 Task: Create a section Feature Flurry and in the section, add a milestone Cloud Cost Management in the project AutoFlow
Action: Mouse moved to (196, 434)
Screenshot: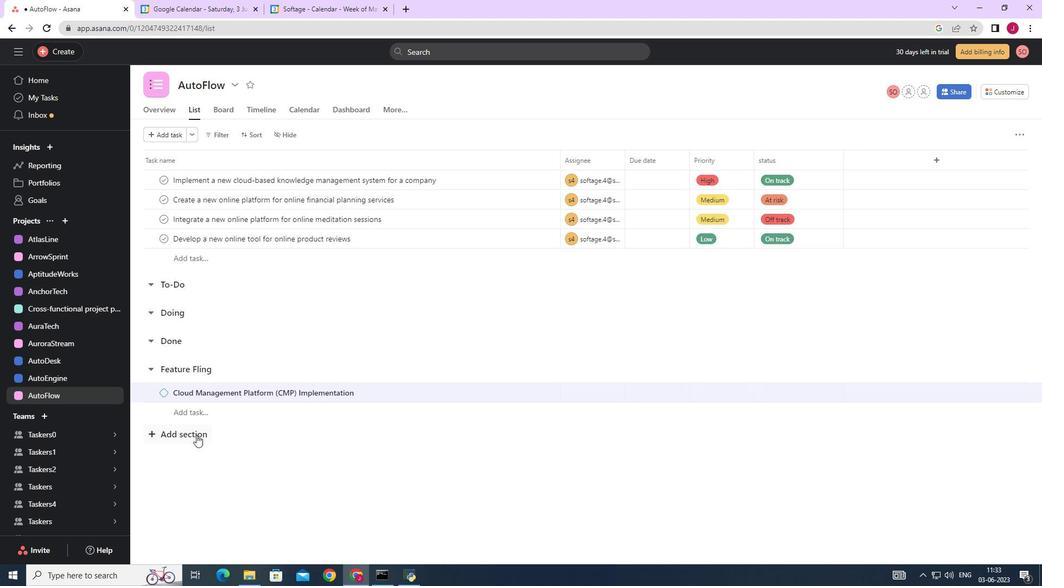 
Action: Mouse pressed left at (196, 434)
Screenshot: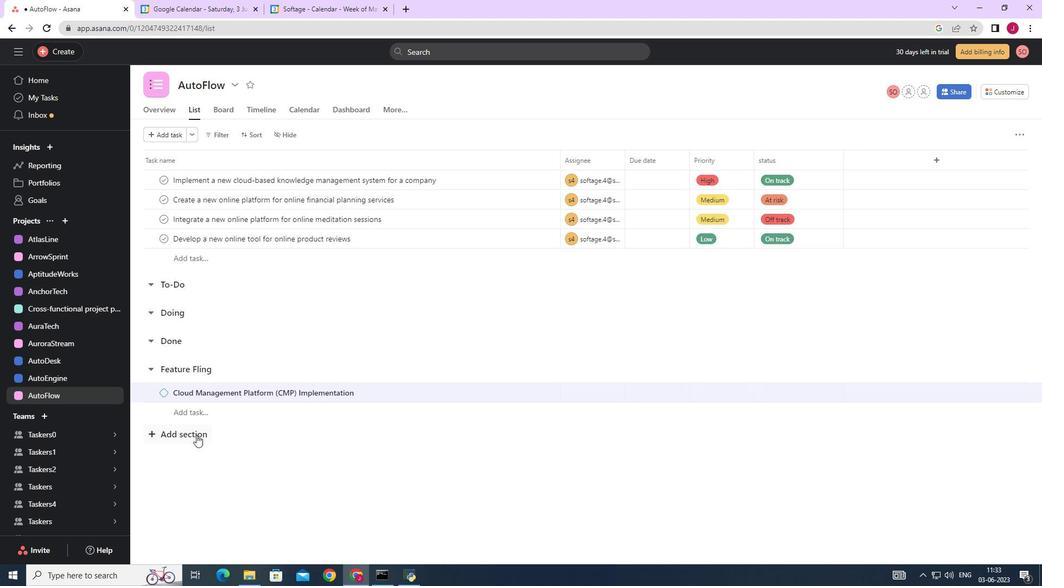 
Action: Key pressed <Key.caps_lock>F<Key.caps_lock>eature<Key.space><Key.caps_lock>F<Key.caps_lock>lurry<Key.space><Key.enter><Key.caps_lock>C<Key.caps_lock>loud<Key.space><Key.caps_lock>C<Key.caps_lock>ost<Key.space><Key.caps_lock>M<Key.caps_lock>anagement
Screenshot: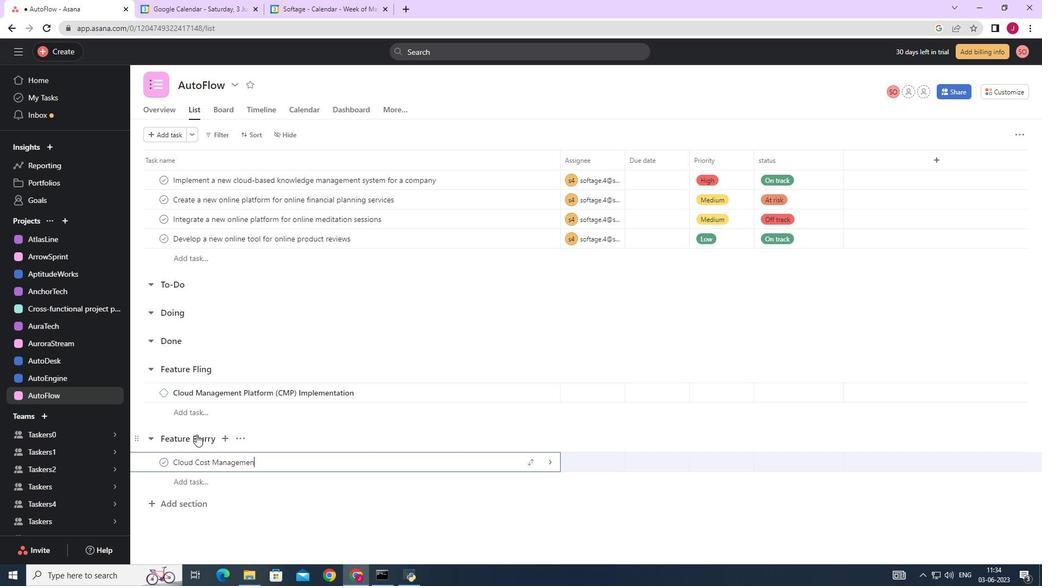 
Action: Mouse moved to (553, 459)
Screenshot: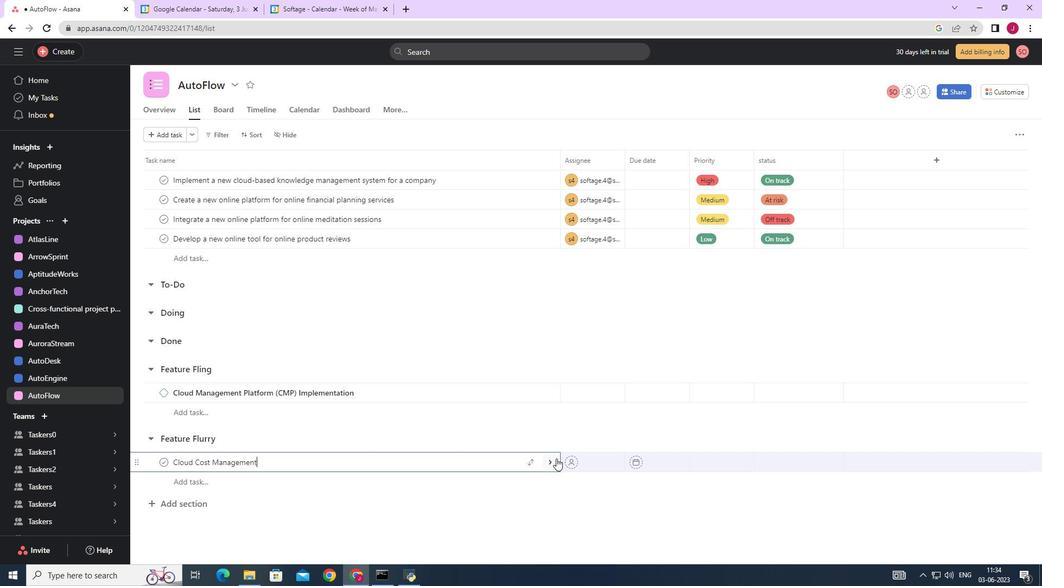 
Action: Mouse pressed left at (553, 459)
Screenshot: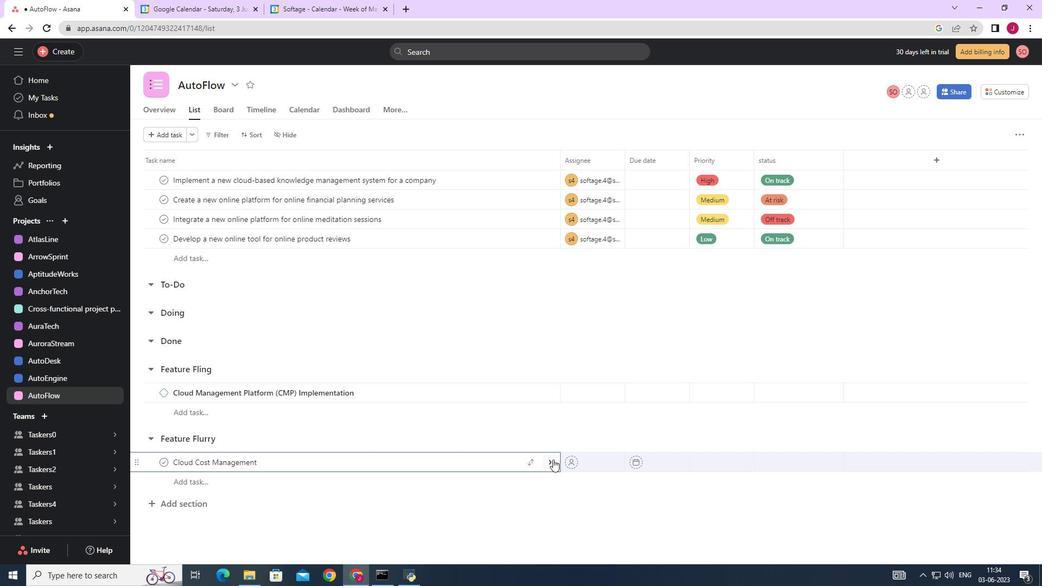 
Action: Mouse moved to (998, 139)
Screenshot: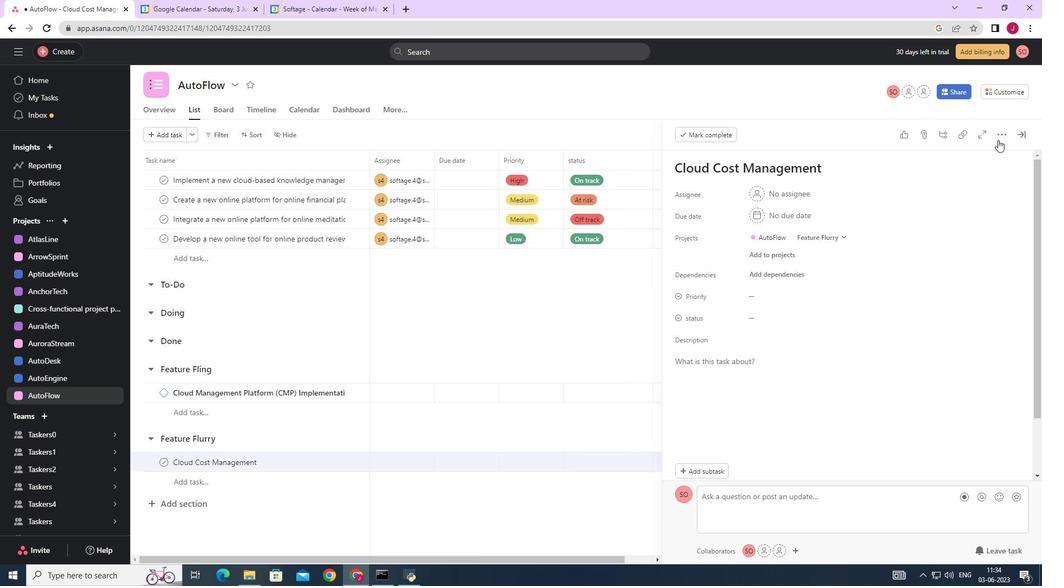 
Action: Mouse pressed left at (998, 139)
Screenshot: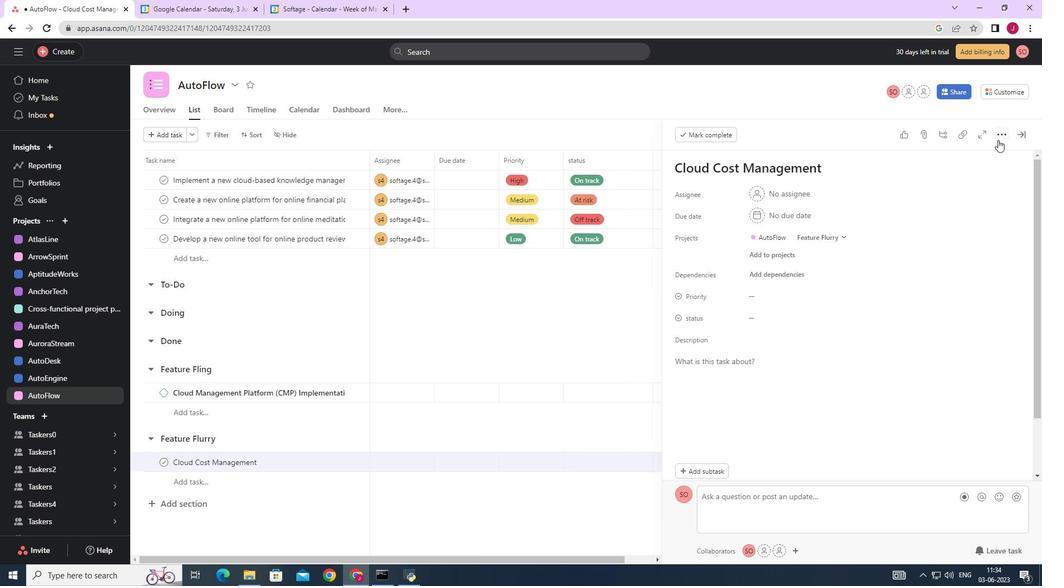 
Action: Mouse moved to (924, 174)
Screenshot: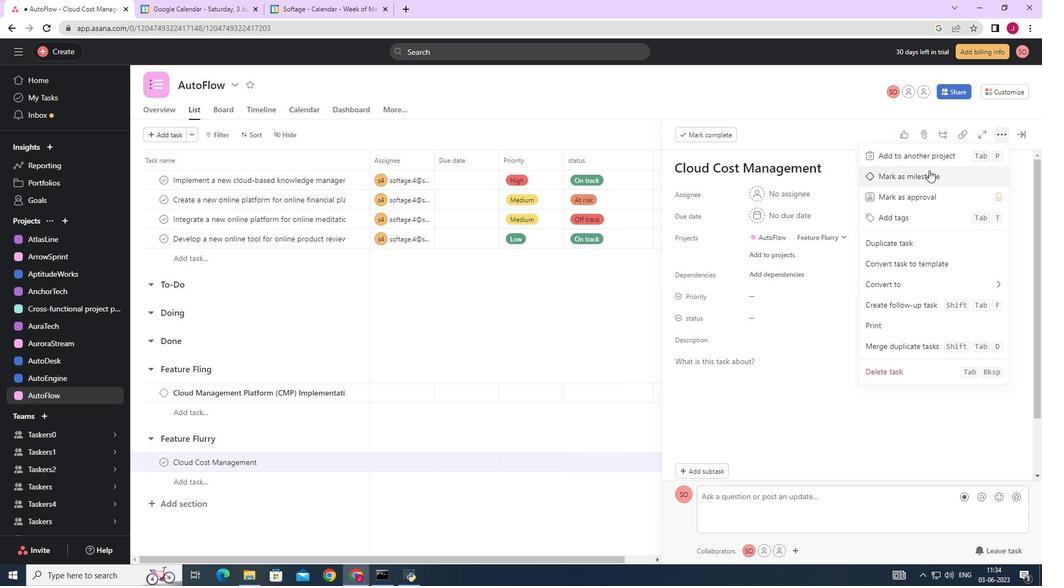 
Action: Mouse pressed left at (924, 174)
Screenshot: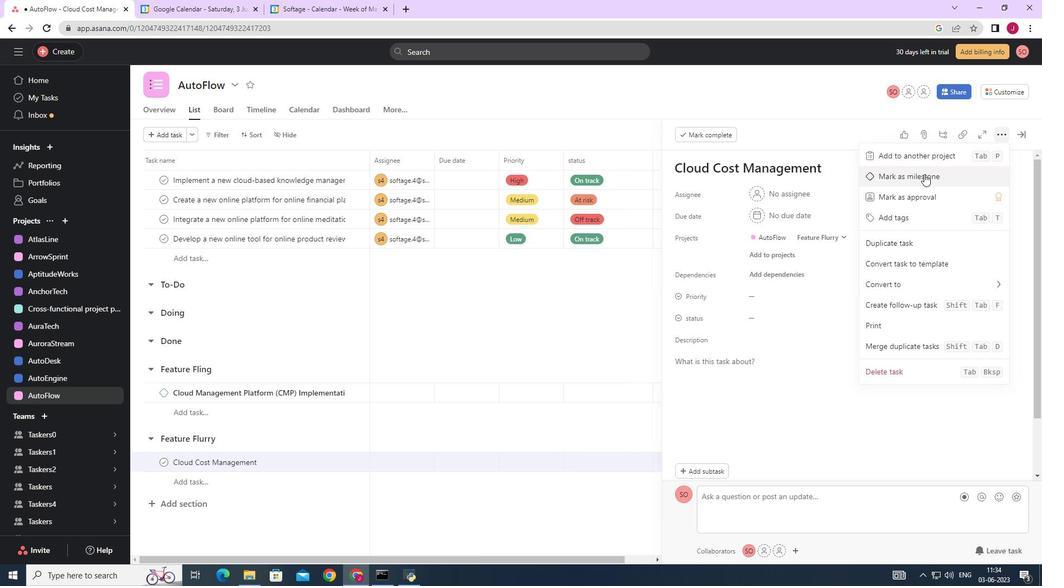 
Action: Mouse moved to (1025, 134)
Screenshot: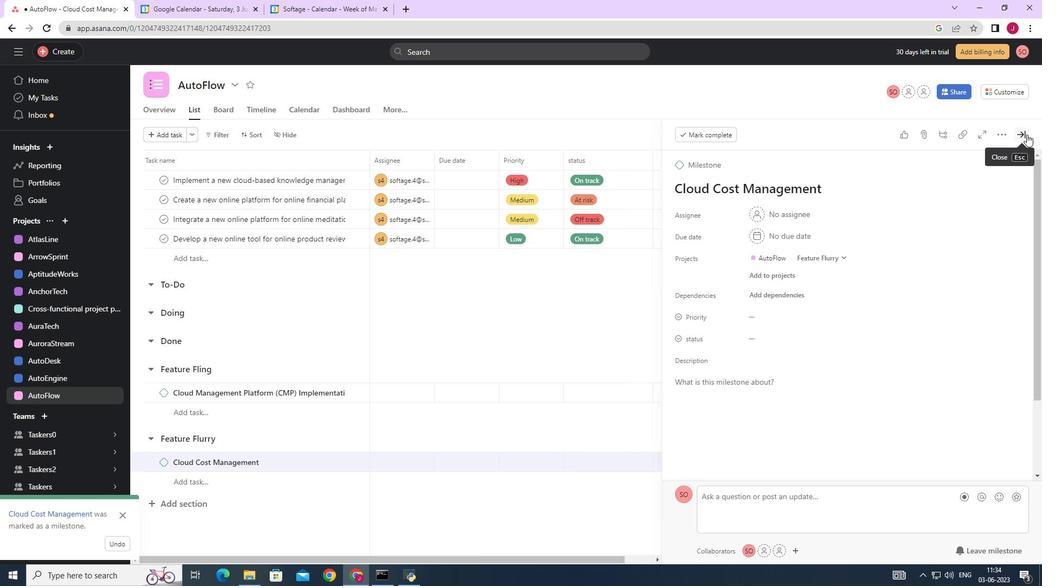 
Action: Mouse pressed left at (1025, 134)
Screenshot: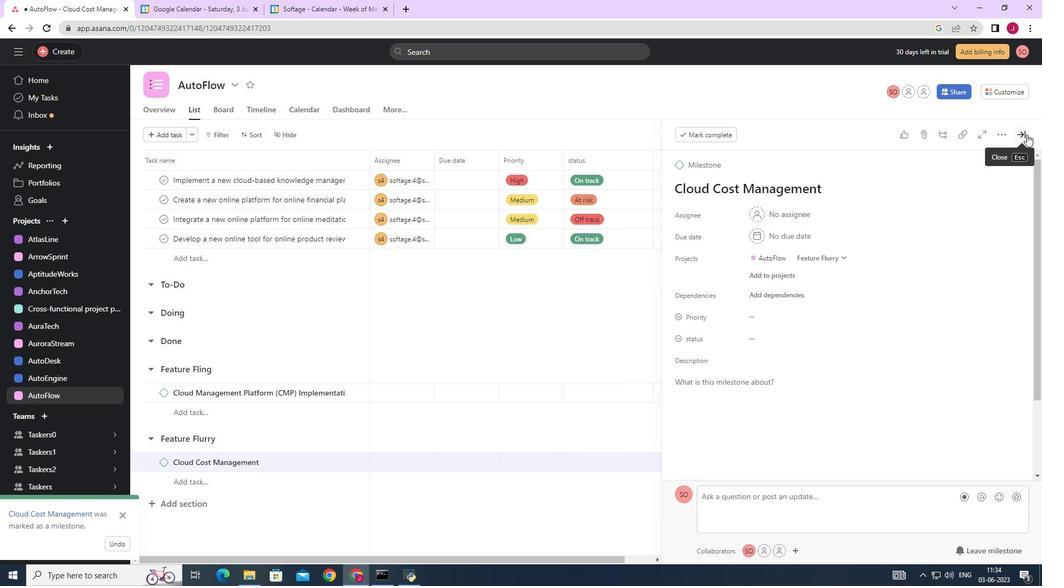 
Action: Mouse moved to (1009, 137)
Screenshot: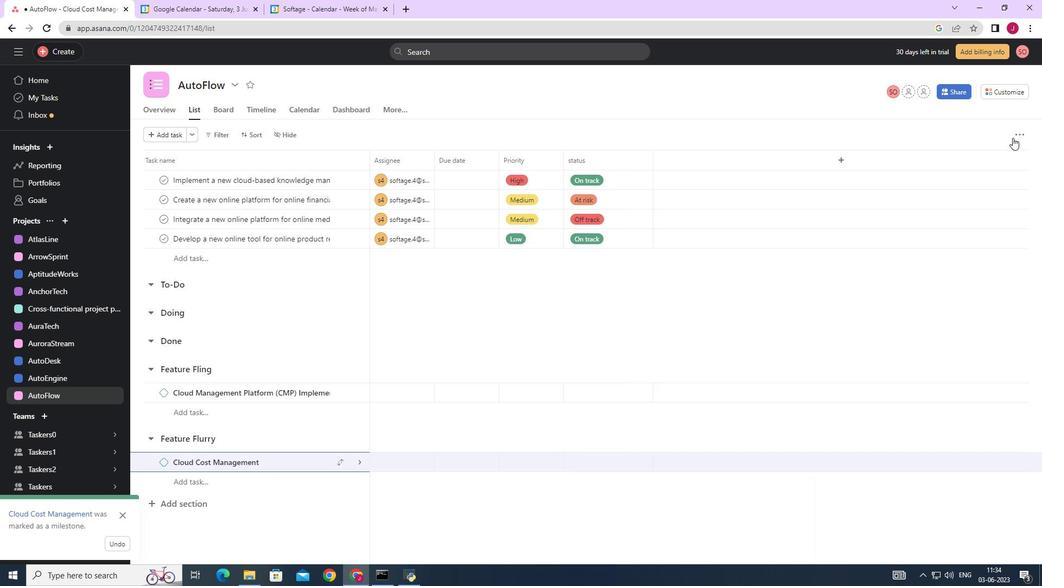 
